 Task: Add an event with the title Third Sales Strategy Review and Alignment, date '2023/11/03', time 7:30 AM to 9:30 AMand add a description: This webinar is designed to provide participants with valuable insights into effective digital marketing strategies. It covers a wide range of topics, including search engine optimization (SEO), social media marketing, content marketing, email marketing, paid advertising, and more., put the event into Green category, logged in from the account softage.7@softage.netand send the event invitation to softage.4@softage.net and softage.5@softage.net. Set a reminder for the event At time of event
Action: Mouse moved to (99, 124)
Screenshot: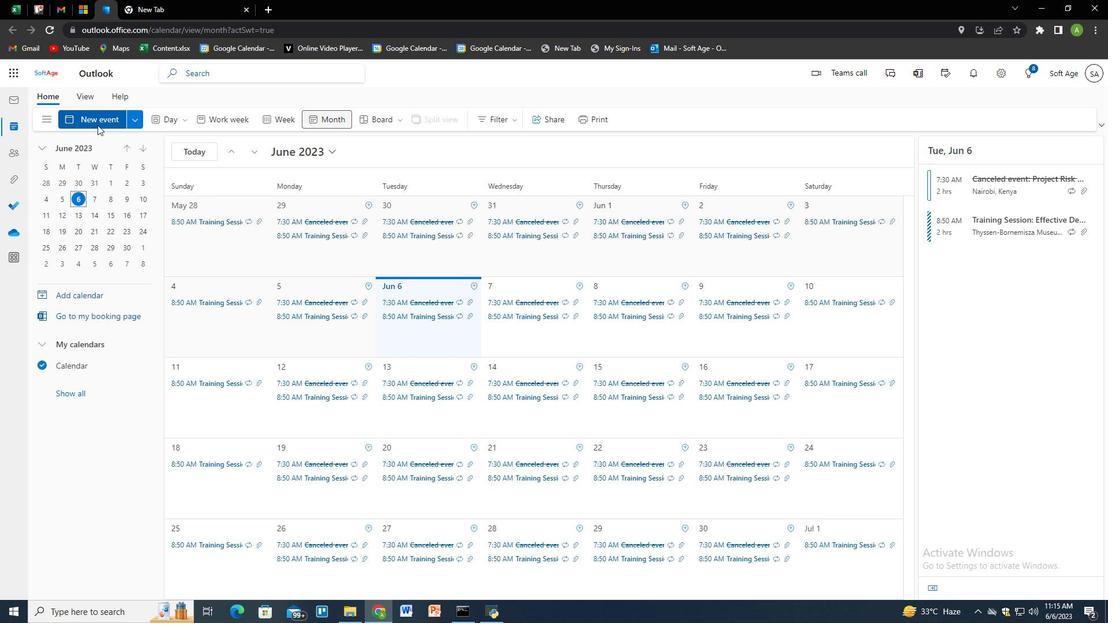 
Action: Mouse pressed left at (99, 124)
Screenshot: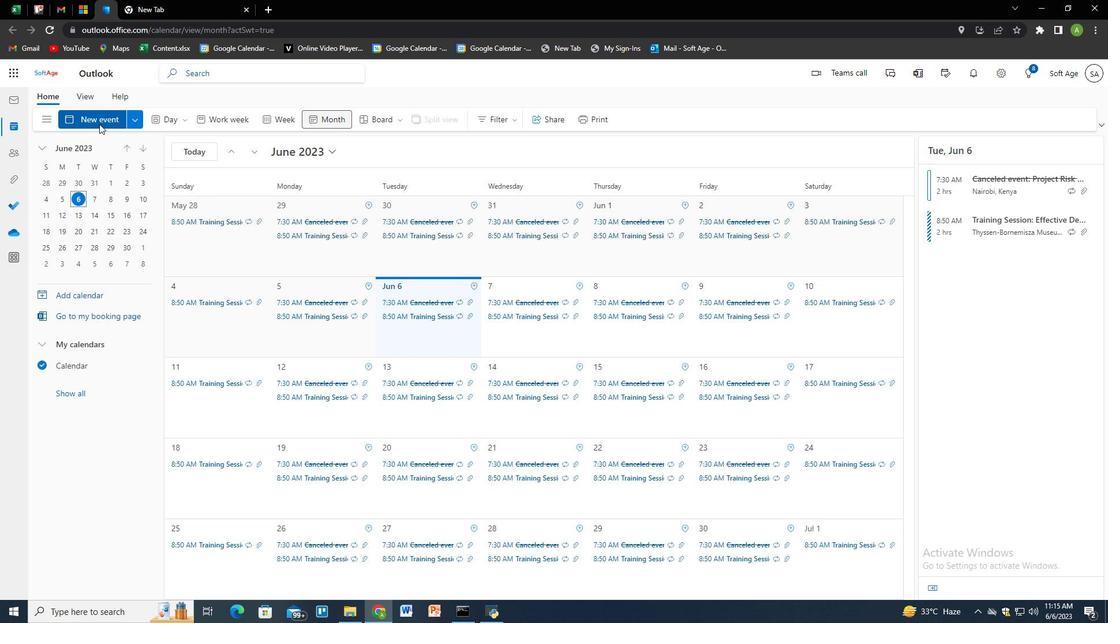 
Action: Mouse moved to (433, 200)
Screenshot: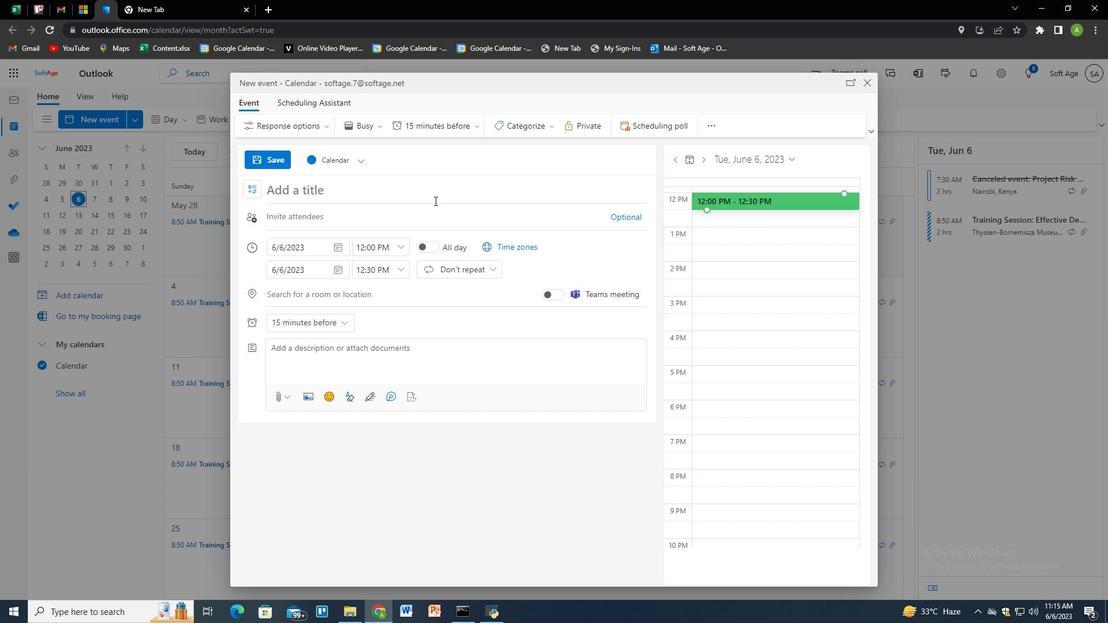 
Action: Key pressed <Key.shift>Third<Key.space><Key.shift>Sales<Key.space><Key.shift>Strategy<Key.space><Key.space>re<Key.backspace><Key.backspace><Key.shift><Key.backspace><Key.shift>Review<Key.space>and<Key.space><Key.shift>Alignment<Key.space>
Screenshot: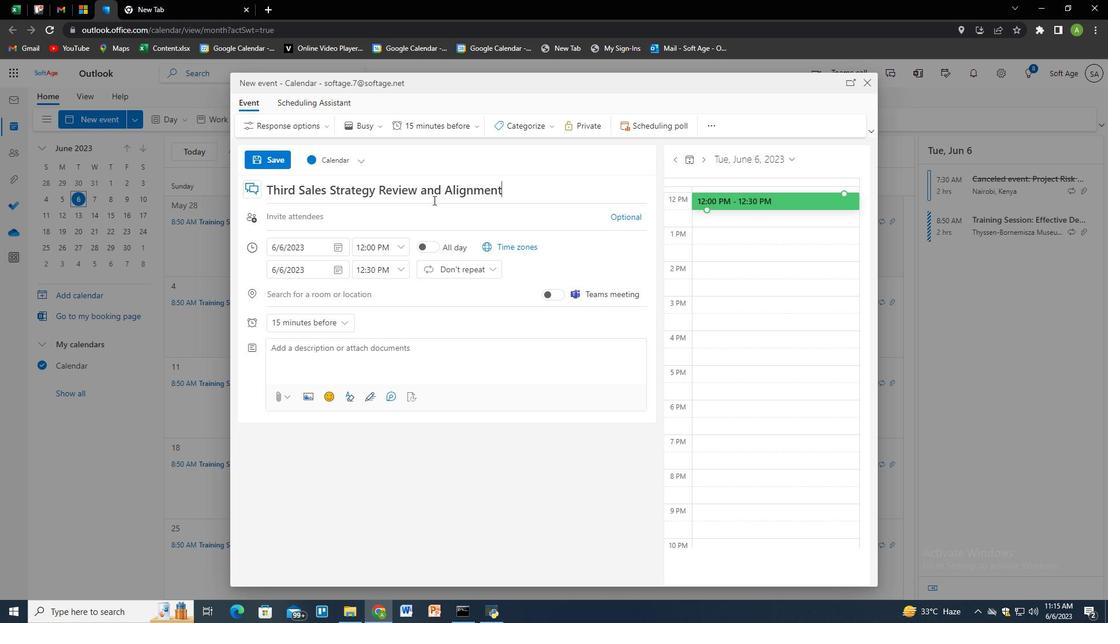 
Action: Mouse moved to (335, 251)
Screenshot: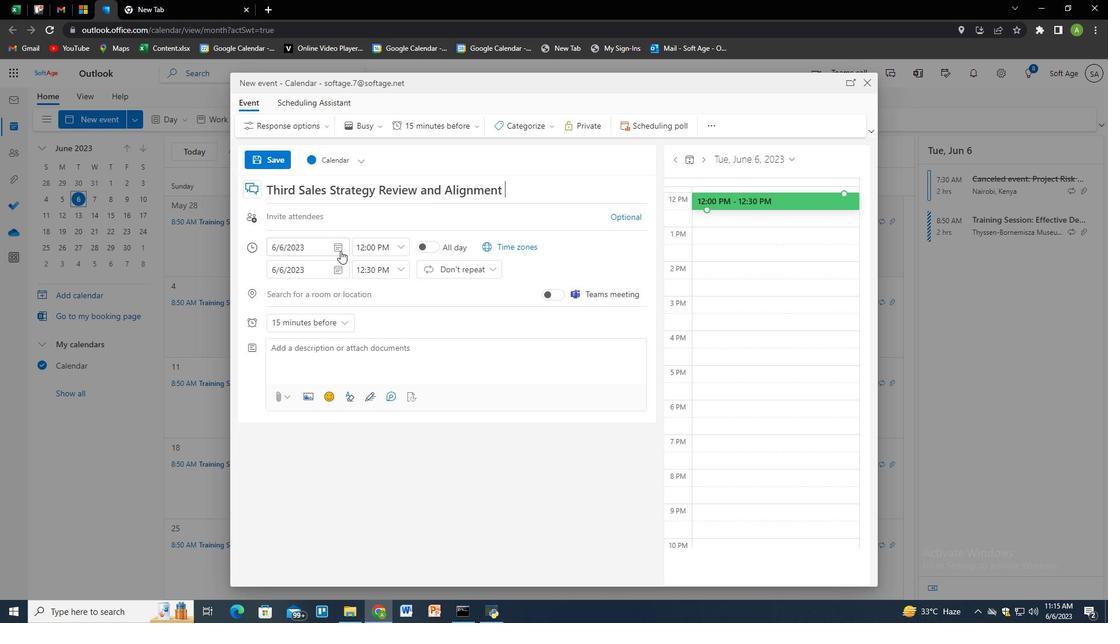 
Action: Mouse pressed left at (335, 251)
Screenshot: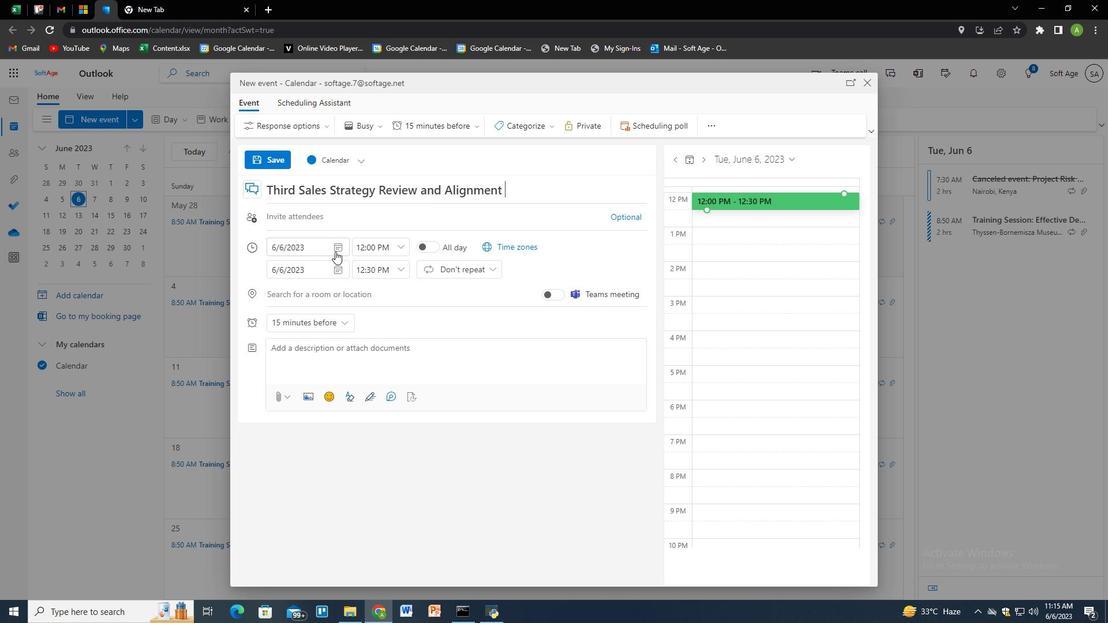 
Action: Mouse moved to (320, 270)
Screenshot: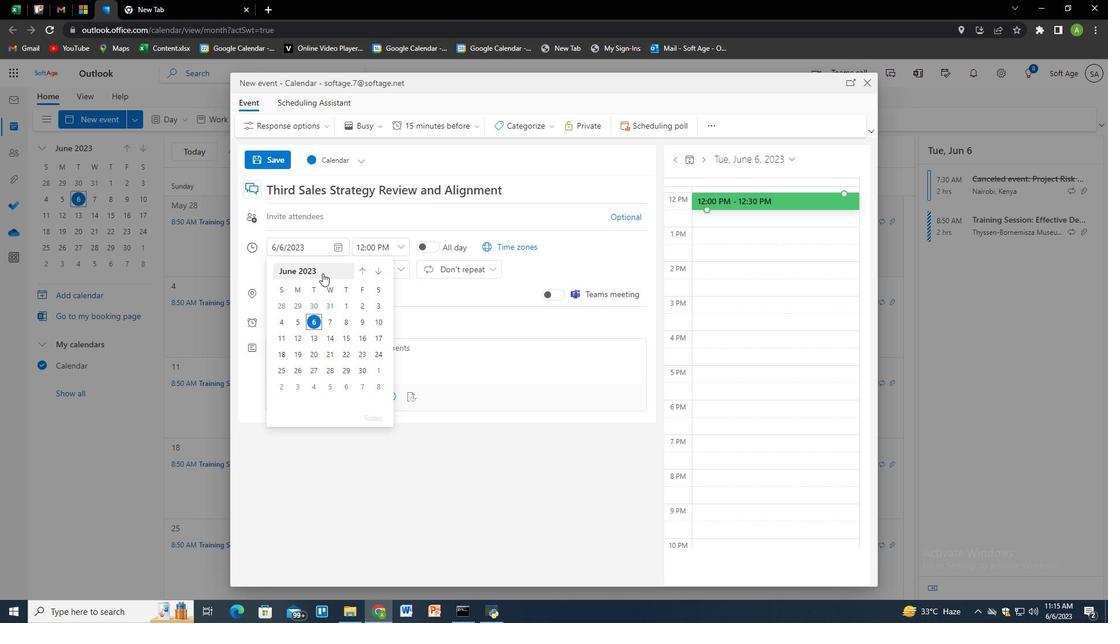 
Action: Mouse pressed left at (320, 270)
Screenshot: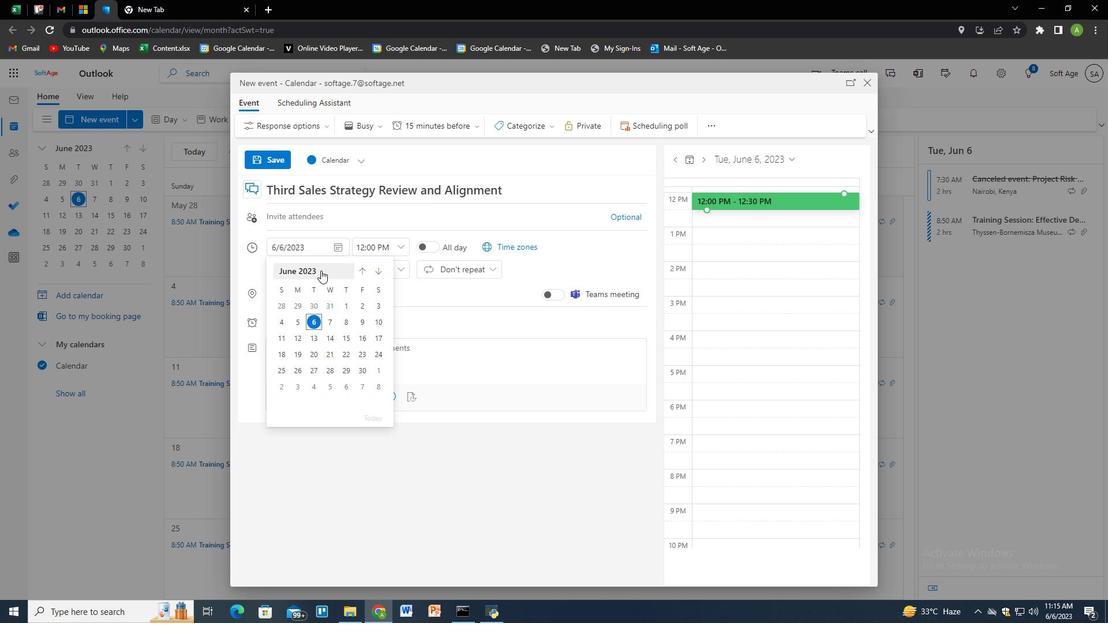 
Action: Mouse pressed left at (320, 270)
Screenshot: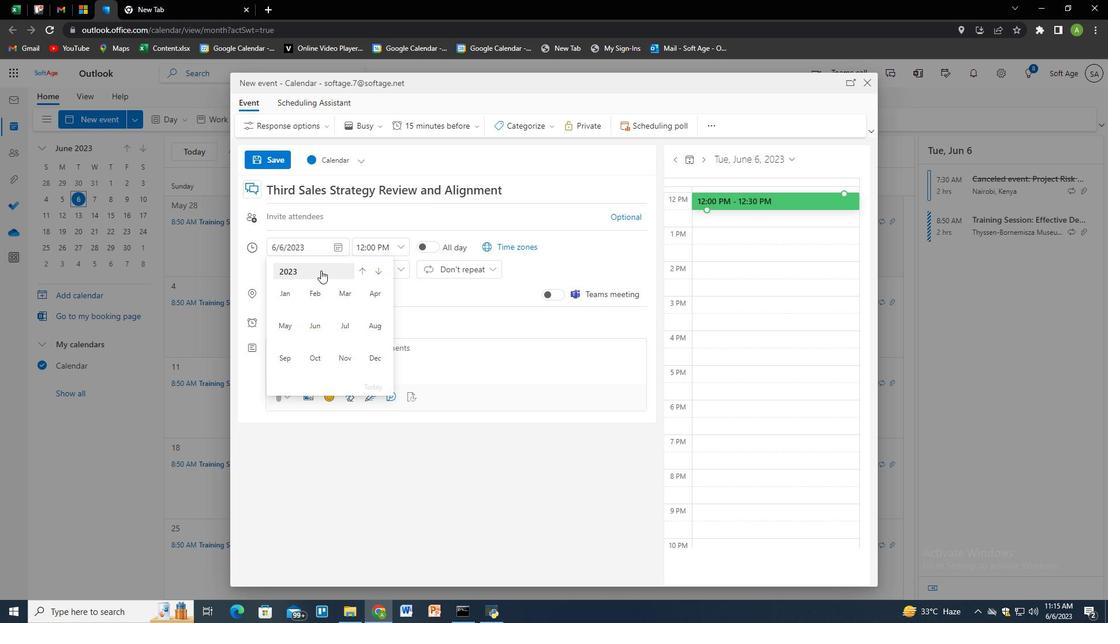
Action: Mouse moved to (370, 299)
Screenshot: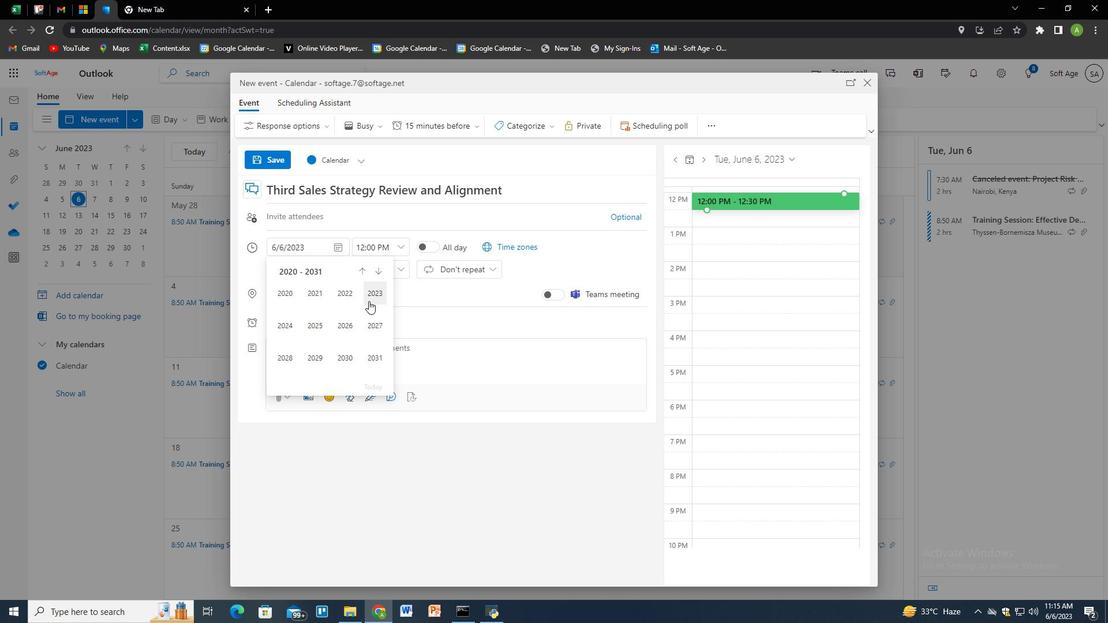
Action: Mouse pressed left at (370, 299)
Screenshot: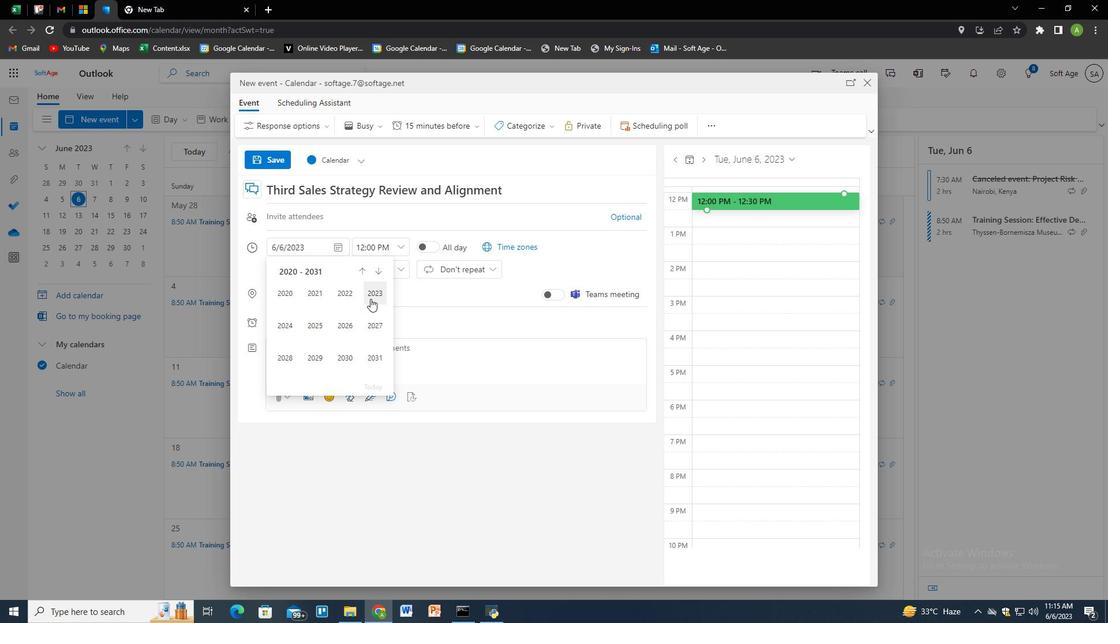 
Action: Mouse moved to (342, 355)
Screenshot: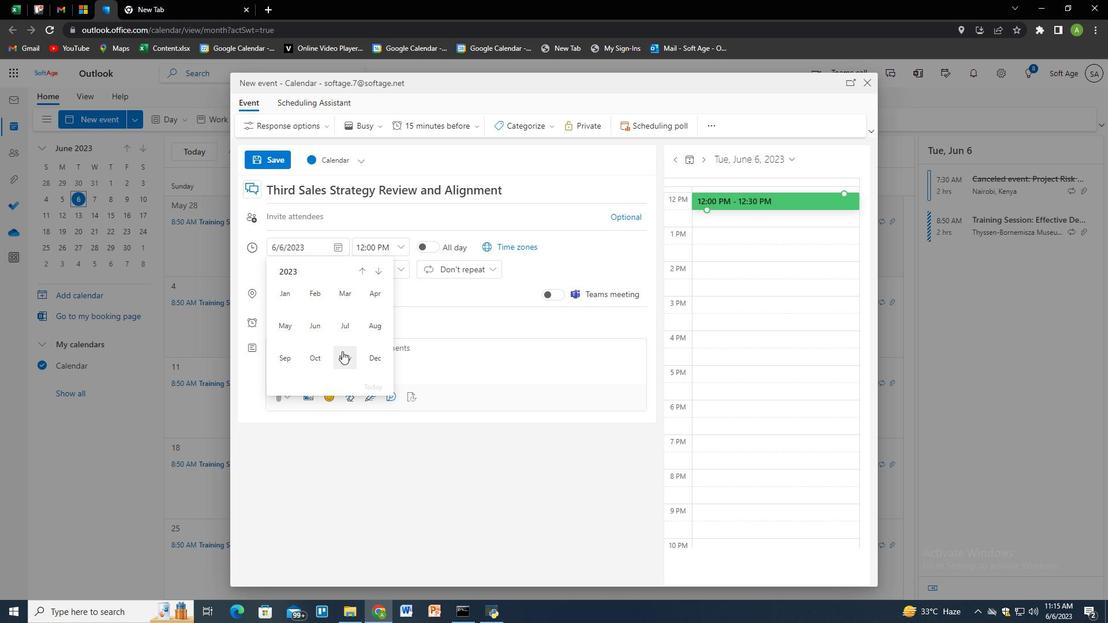 
Action: Mouse pressed left at (342, 355)
Screenshot: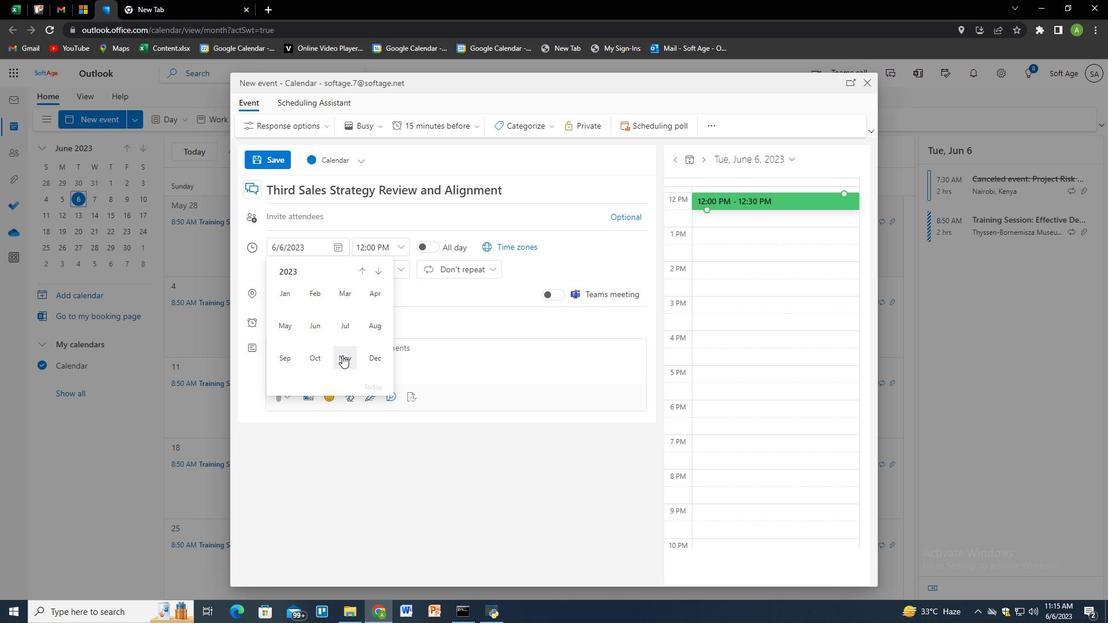 
Action: Mouse moved to (361, 310)
Screenshot: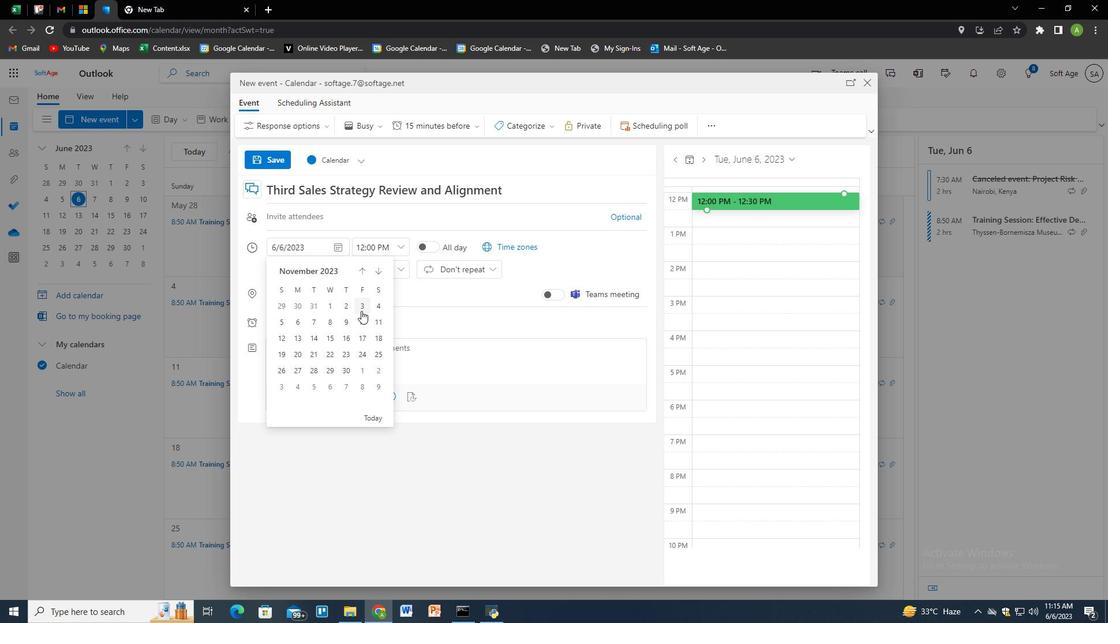 
Action: Mouse pressed left at (361, 310)
Screenshot: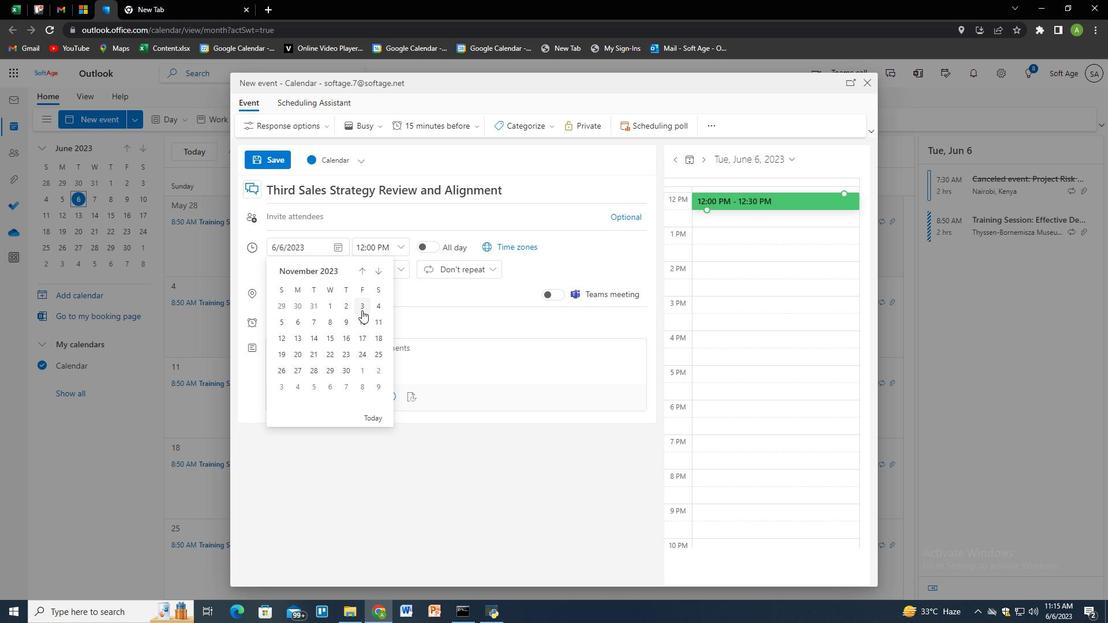 
Action: Mouse moved to (370, 244)
Screenshot: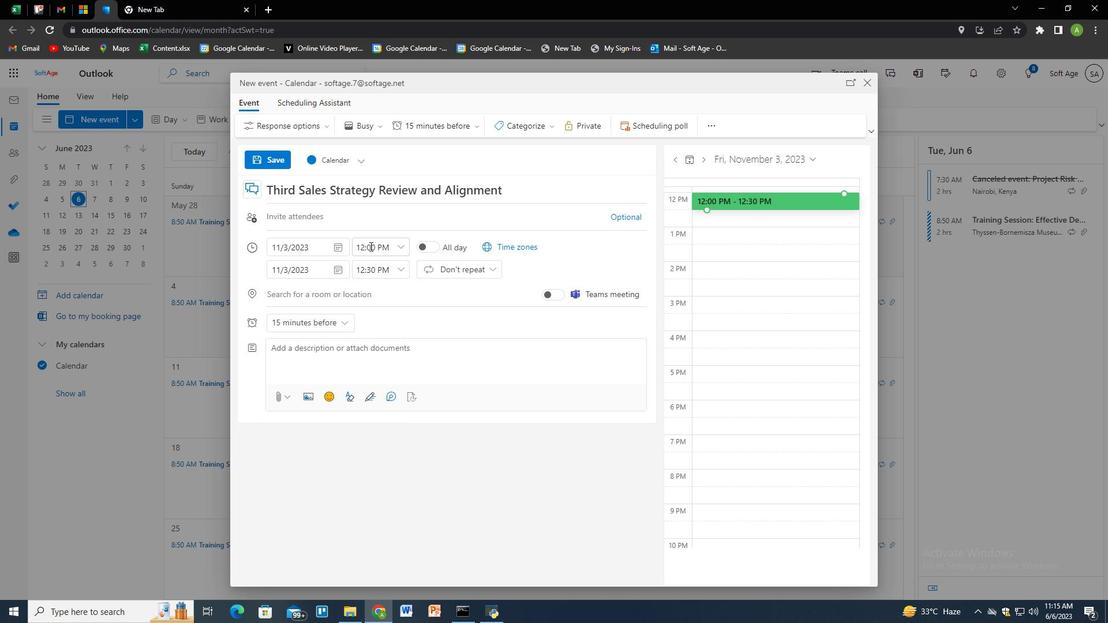 
Action: Mouse pressed left at (370, 244)
Screenshot: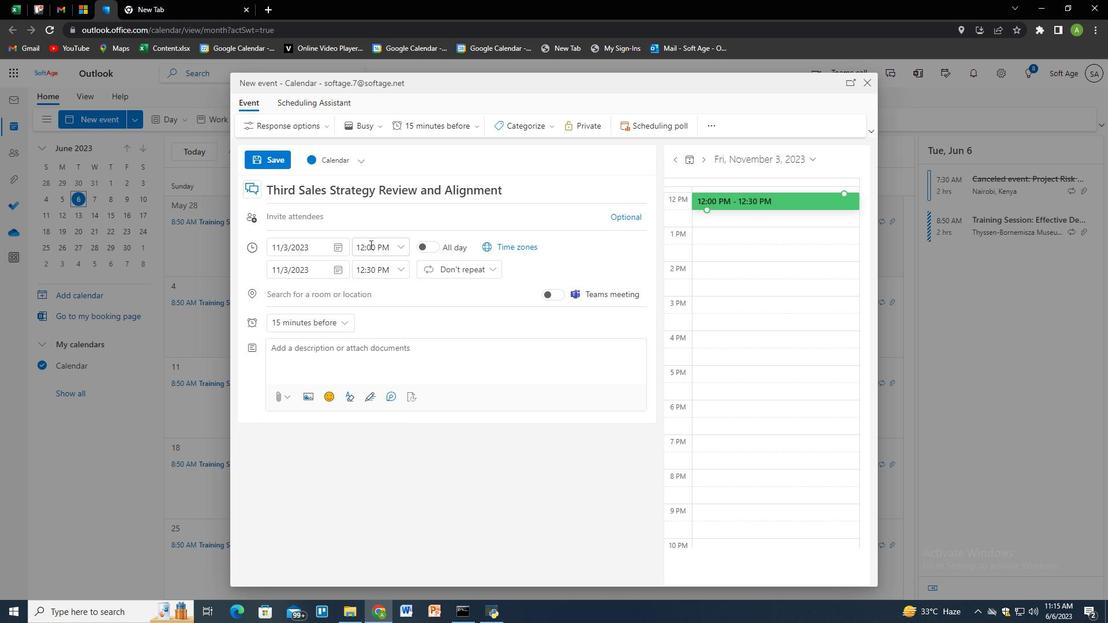 
Action: Key pressed 7<Key.shift_r>:30<Key.space><Key.shift>A<Key.shift_r>M<Key.shift_r>M<Key.tab><Key.tab>9<Key.shift_r>:30<Key.space><Key.shift>AMM<Key.tab><Key.tab><Key.tab><Key.tab><Key.tab><Key.tab><Key.tab><Key.shift>This<Key.space>webinar<Key.space>is<Key.space>desined<Key.backspace><Key.backspace><Key.backspace>gned<Key.space>to<Key.space>provide<Key.space>participants<Key.space>with<Key.space>valuable<Key.space>insign<Key.backspace>hts<Key.space>into<Key.space>effective<Key.space>digital<Key.space>marketing<Key.space>strategies.<Key.space><Key.shift>It<Key.space>covers<Key.space>a<Key.space>wide<Key.space>range<Key.space>of<Key.space>topice<Key.backspace>s,<Key.space>including<Key.space>search<Key.space>engine<Key.space>optimization<Key.space><Key.shift>(<Key.shift>SEO),<Key.space><Key.shift>S<Key.backspace>social<Key.space>media<Key.space>marketing,<Key.space><Key.backspace><Key.space>content<Key.space>a<Key.backspace>marketing,<Key.space>emi<Key.backspace>ail<Key.space>marketing<Key.backspace>g,<Key.space>paid<Key.space>advertising,<Key.space>and<Key.space>more.
Screenshot: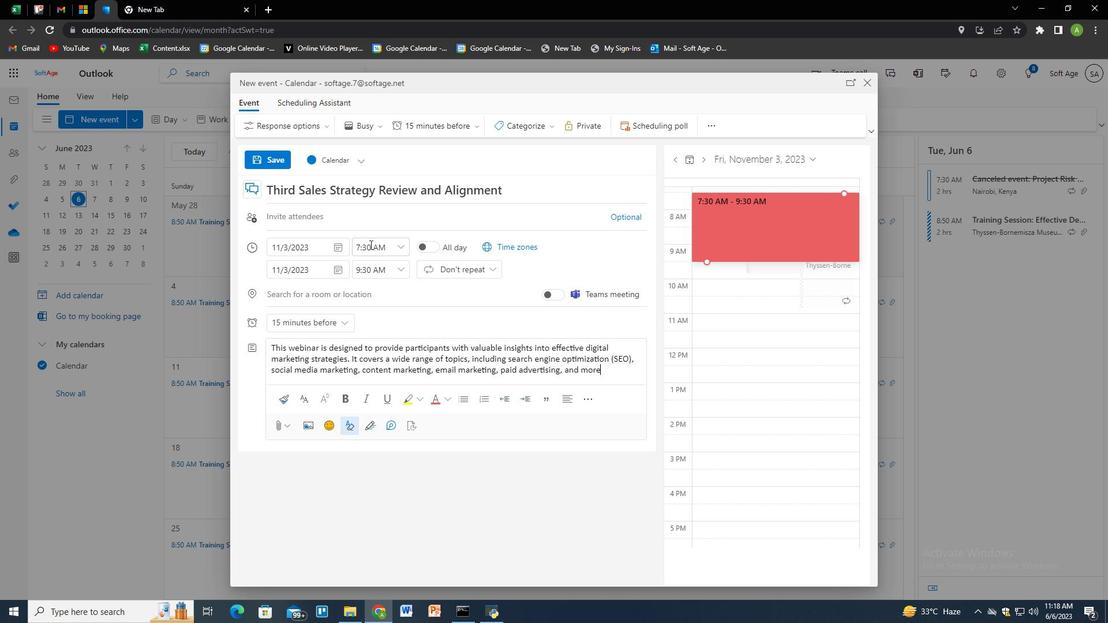 
Action: Mouse moved to (509, 127)
Screenshot: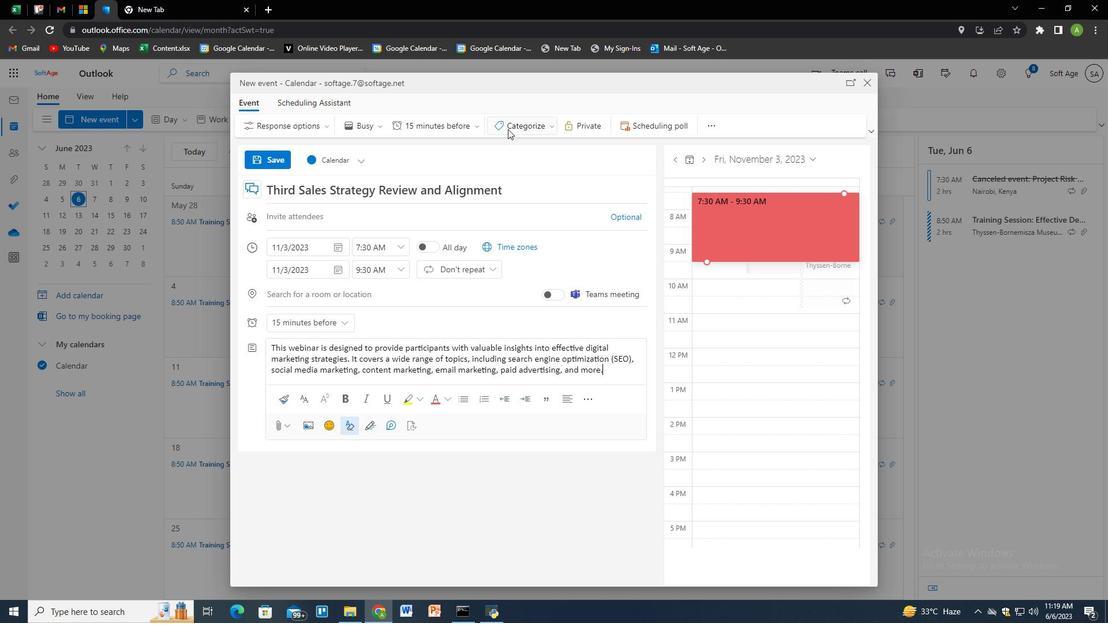
Action: Mouse pressed left at (509, 127)
Screenshot: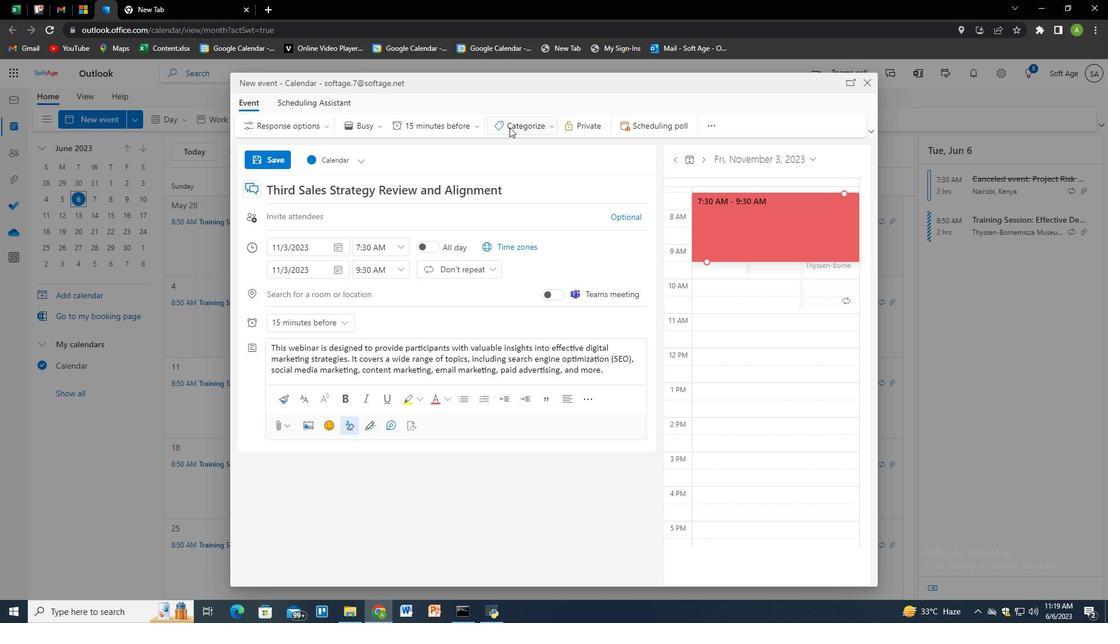 
Action: Mouse moved to (521, 167)
Screenshot: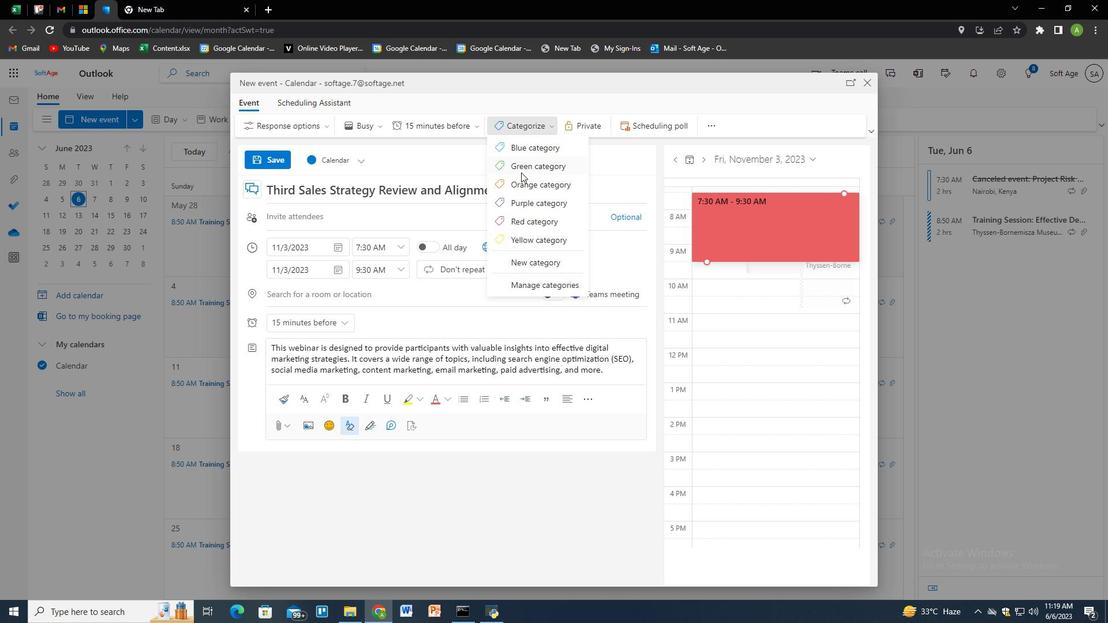 
Action: Mouse pressed left at (521, 167)
Screenshot: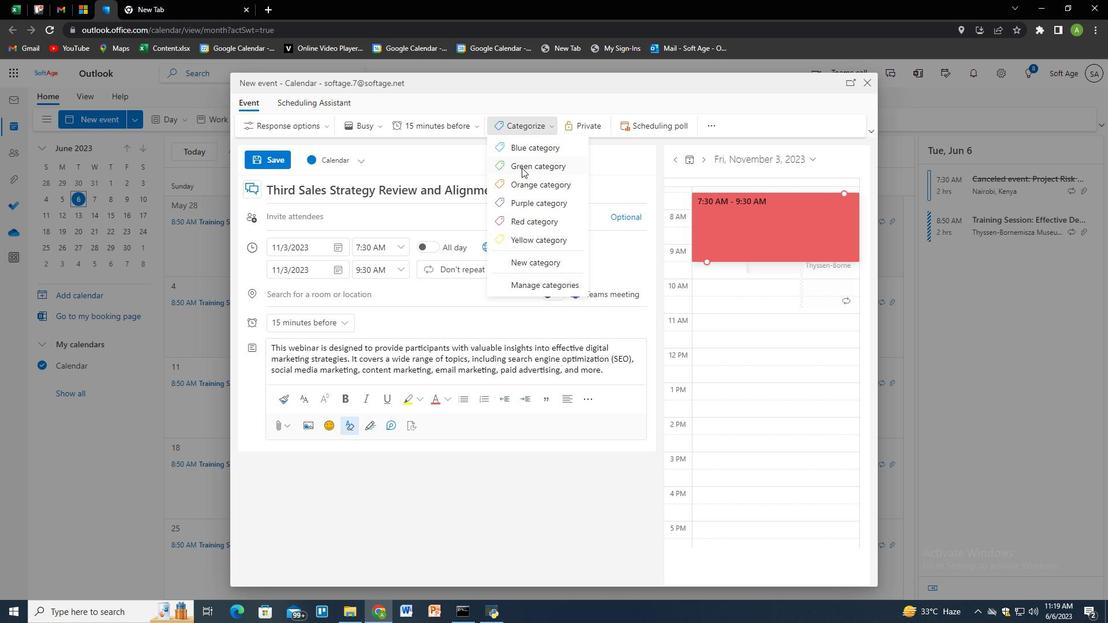 
Action: Mouse moved to (372, 218)
Screenshot: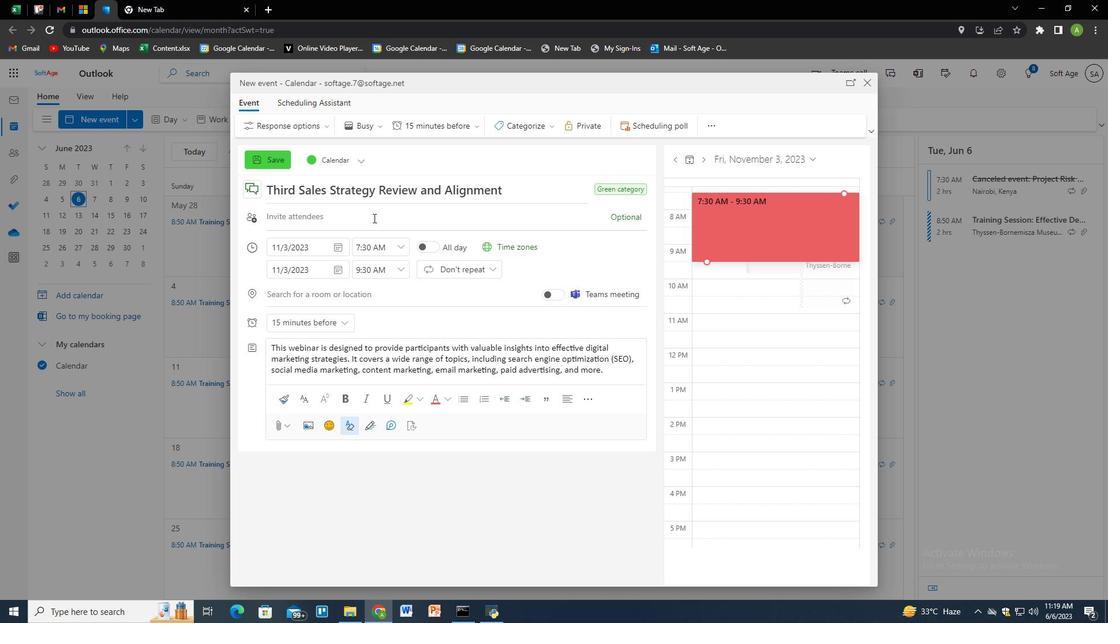 
Action: Mouse pressed left at (372, 218)
Screenshot: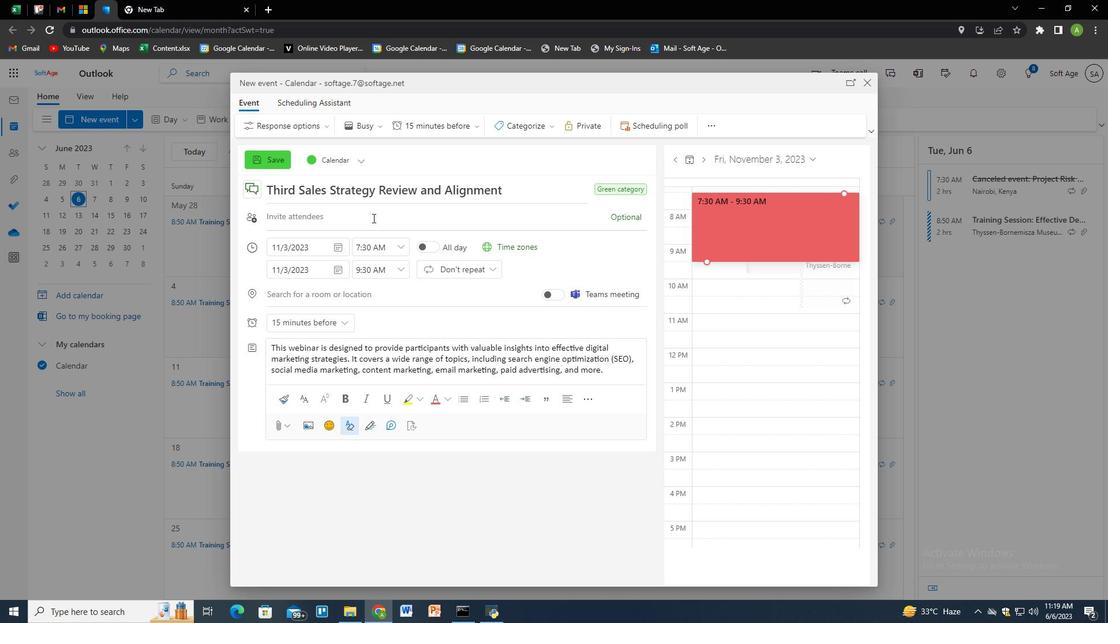 
Action: Key pressed softage.4<Key.shift>@softage.net<Key.enter>softage.5<Key.shift>@softage.net<Key.enter>
Screenshot: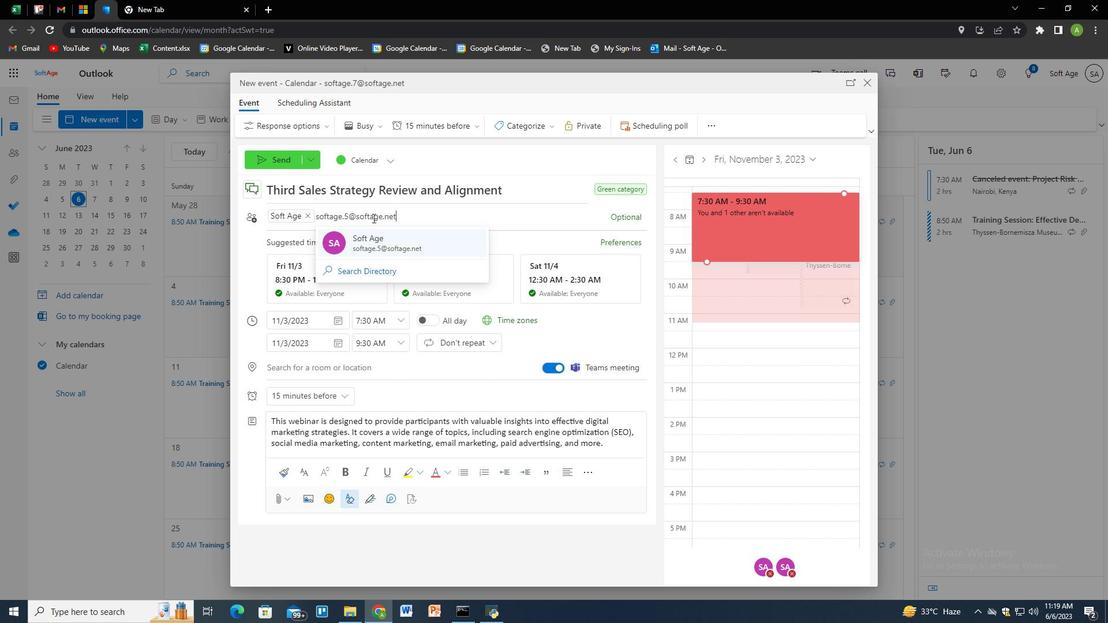
Action: Mouse moved to (453, 129)
Screenshot: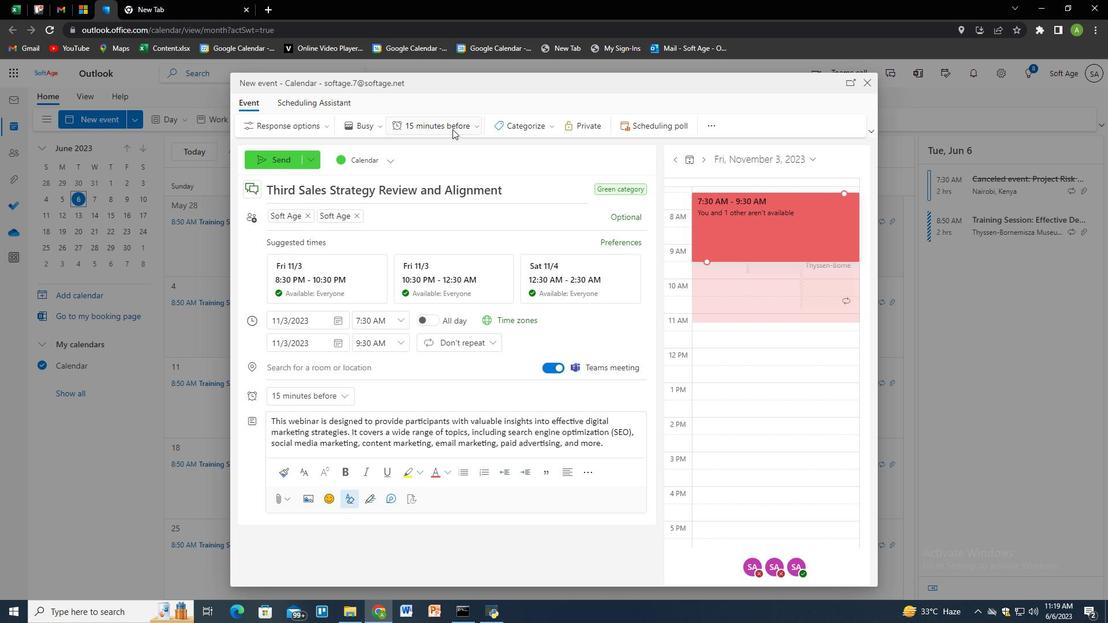 
Action: Mouse pressed left at (453, 129)
Screenshot: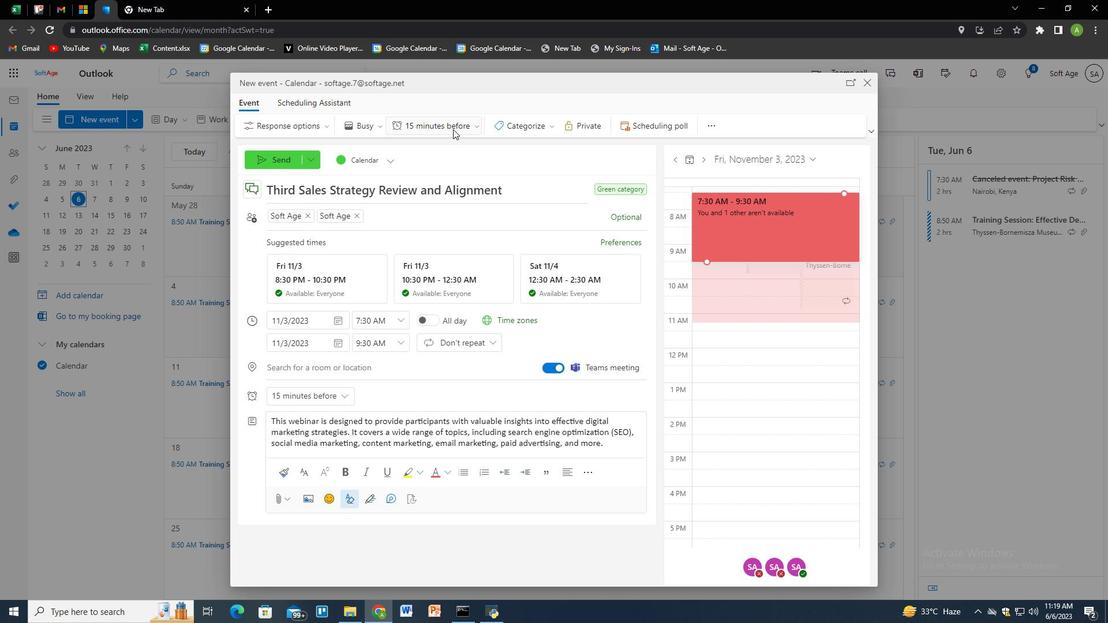
Action: Mouse moved to (531, 162)
Screenshot: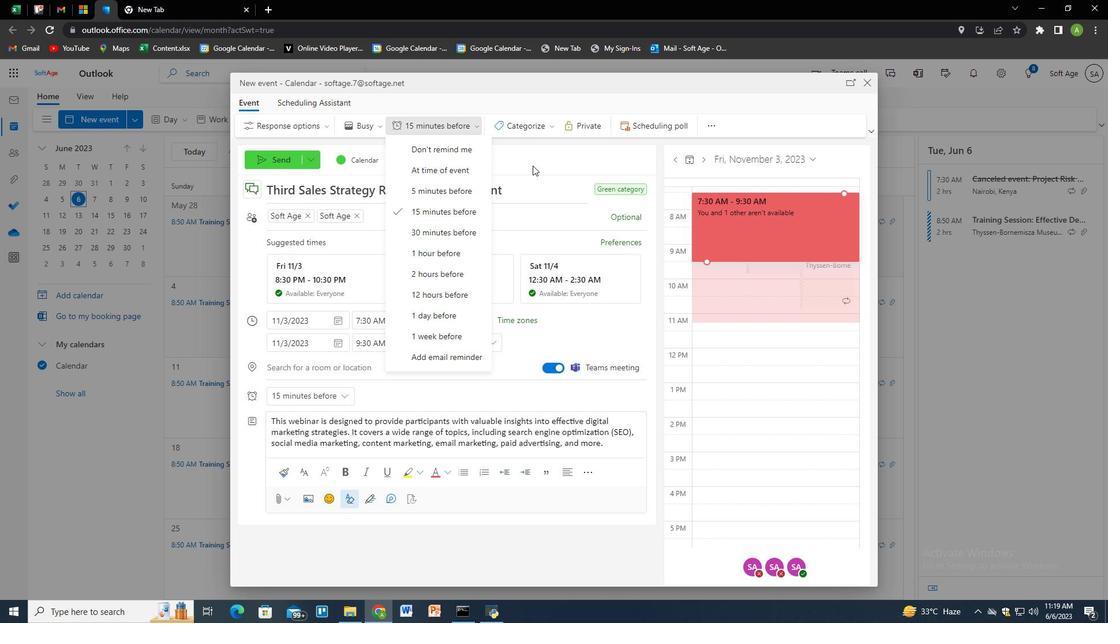 
Action: Mouse pressed left at (531, 162)
Screenshot: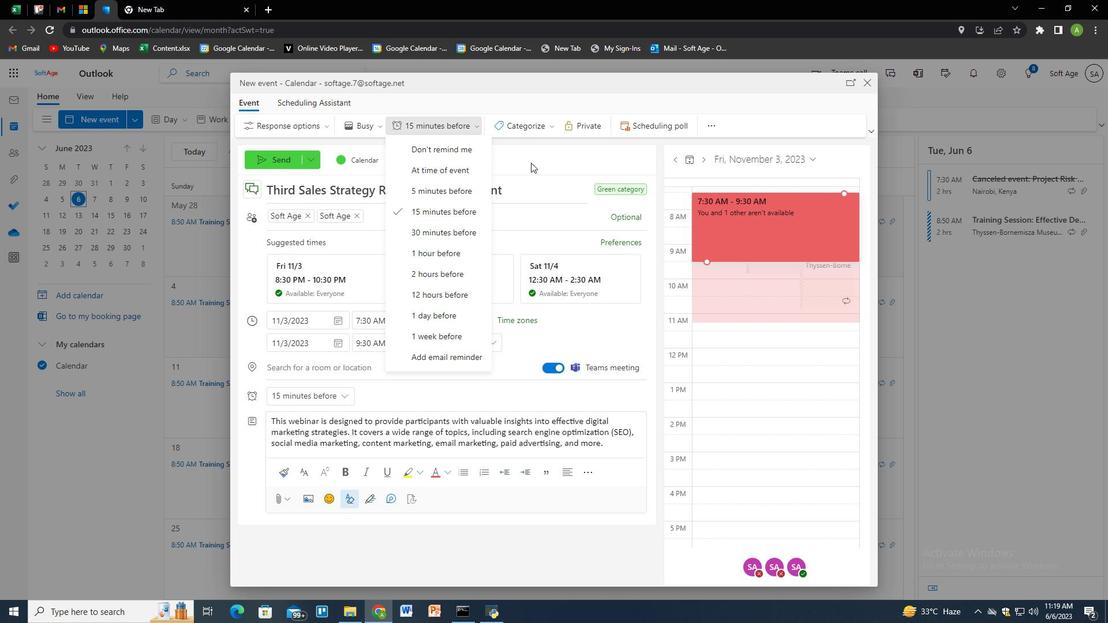 
Action: Mouse moved to (426, 125)
Screenshot: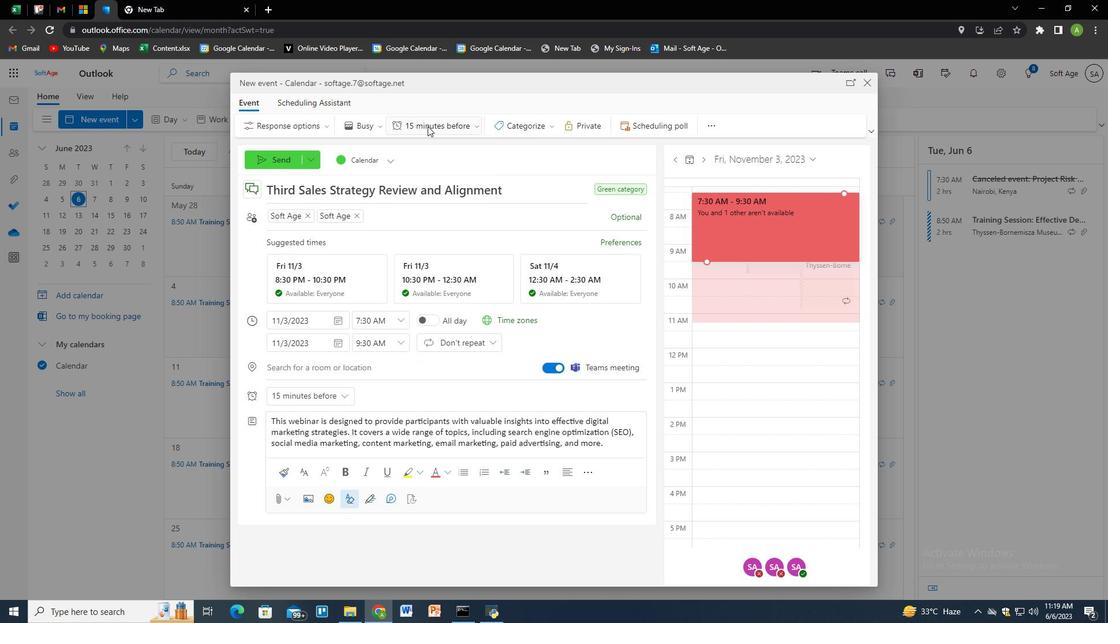 
Action: Mouse pressed left at (426, 125)
Screenshot: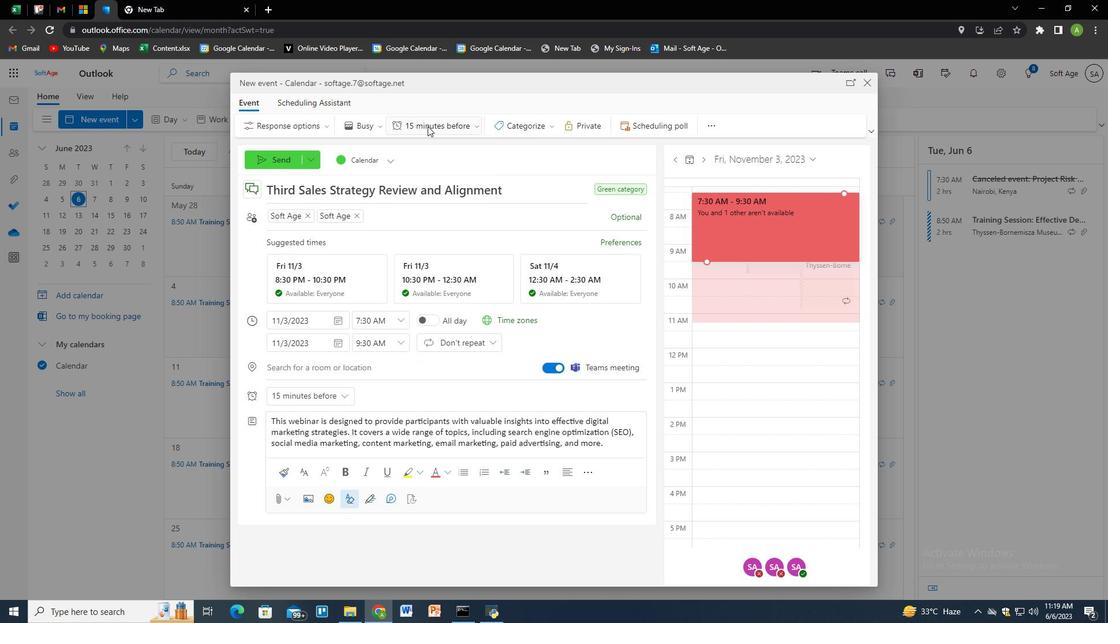 
Action: Mouse moved to (439, 173)
Screenshot: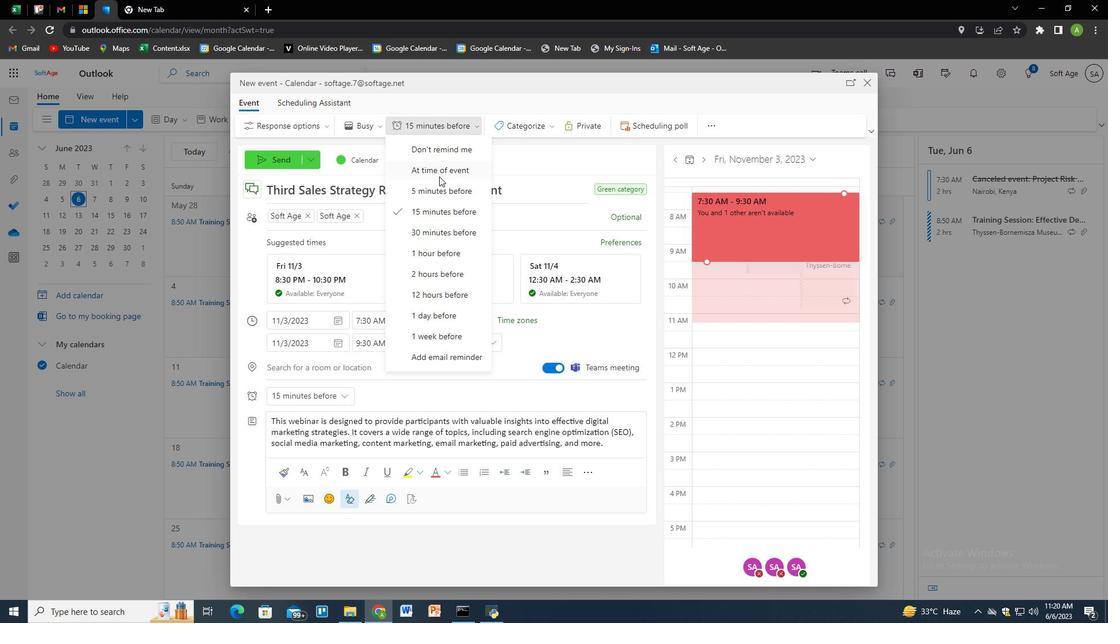 
Action: Mouse pressed left at (439, 173)
Screenshot: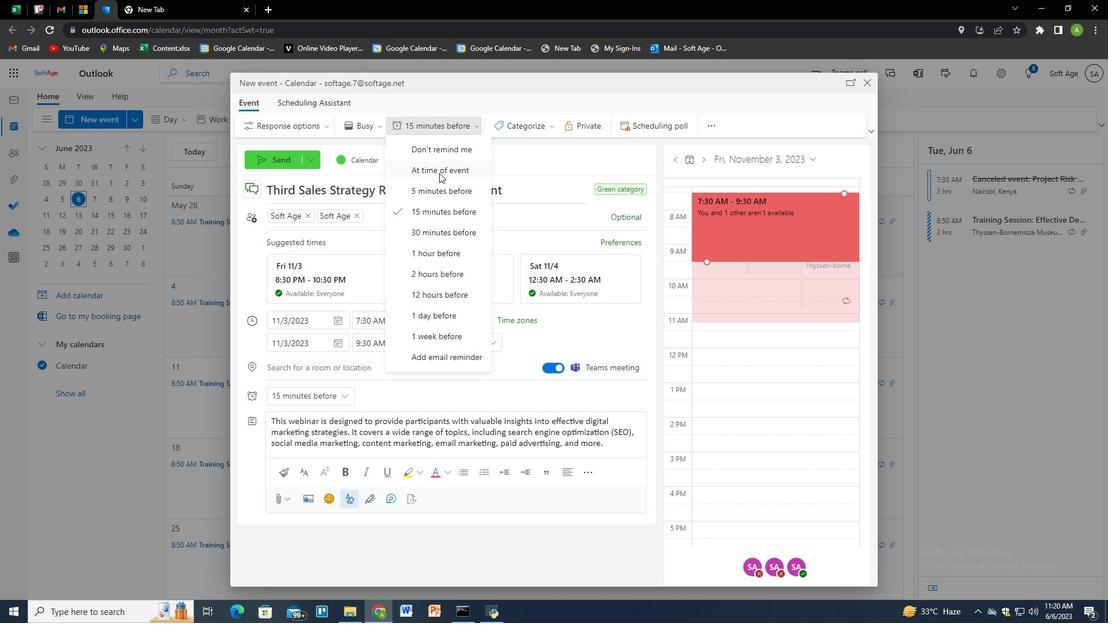 
Action: Mouse moved to (511, 128)
Screenshot: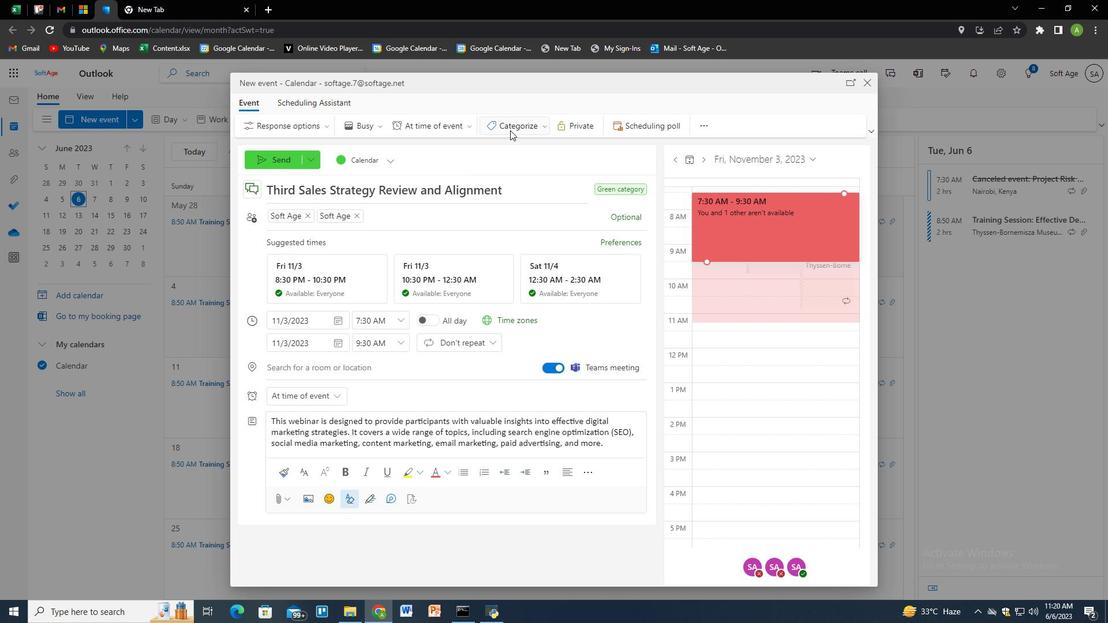 
Action: Mouse pressed left at (511, 128)
Screenshot: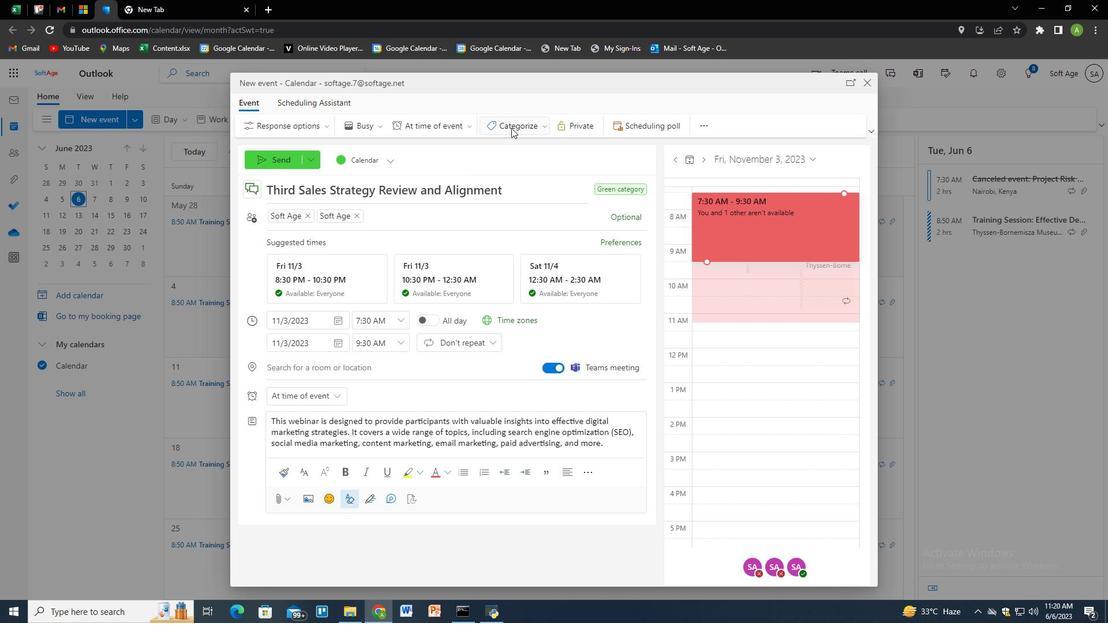 
Action: Mouse pressed left at (511, 128)
Screenshot: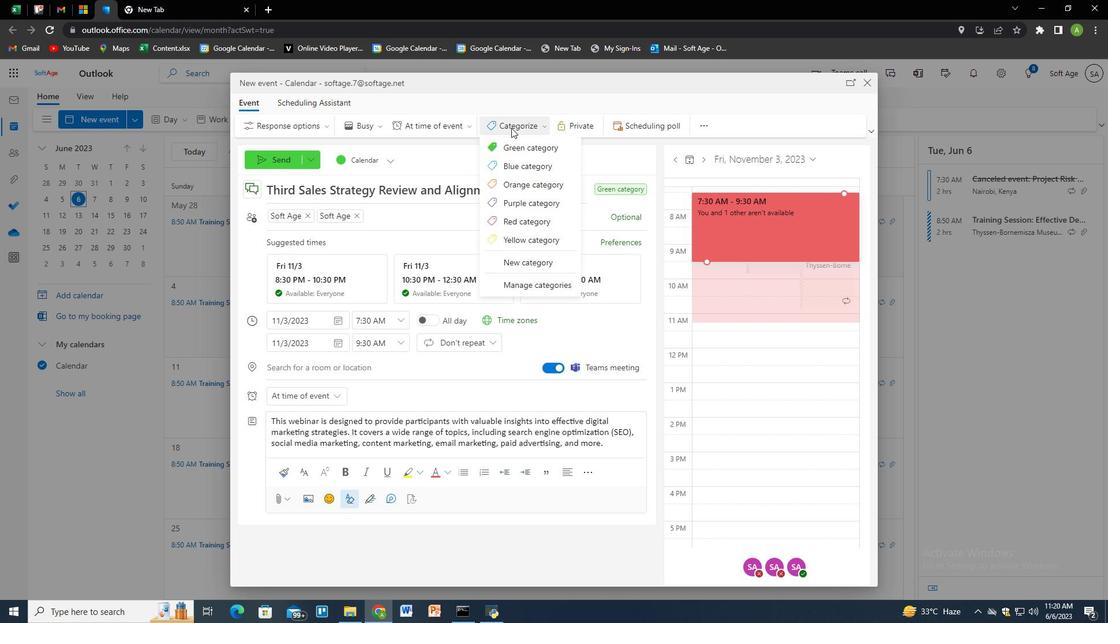 
Action: Mouse moved to (517, 157)
Screenshot: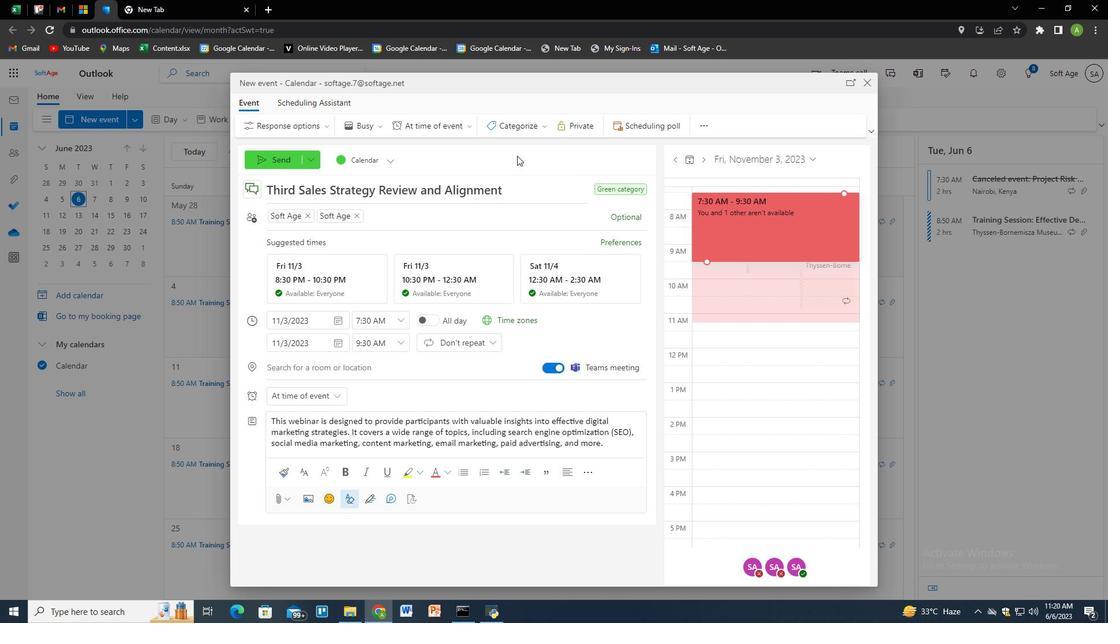 
Action: Mouse pressed left at (517, 157)
Screenshot: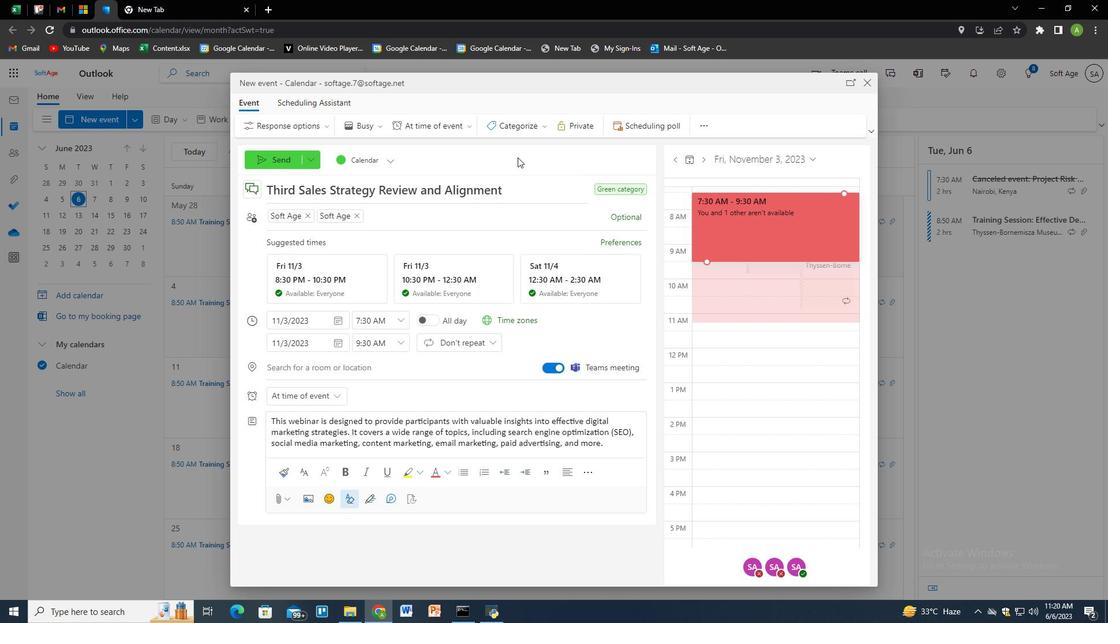 
Action: Mouse moved to (280, 156)
Screenshot: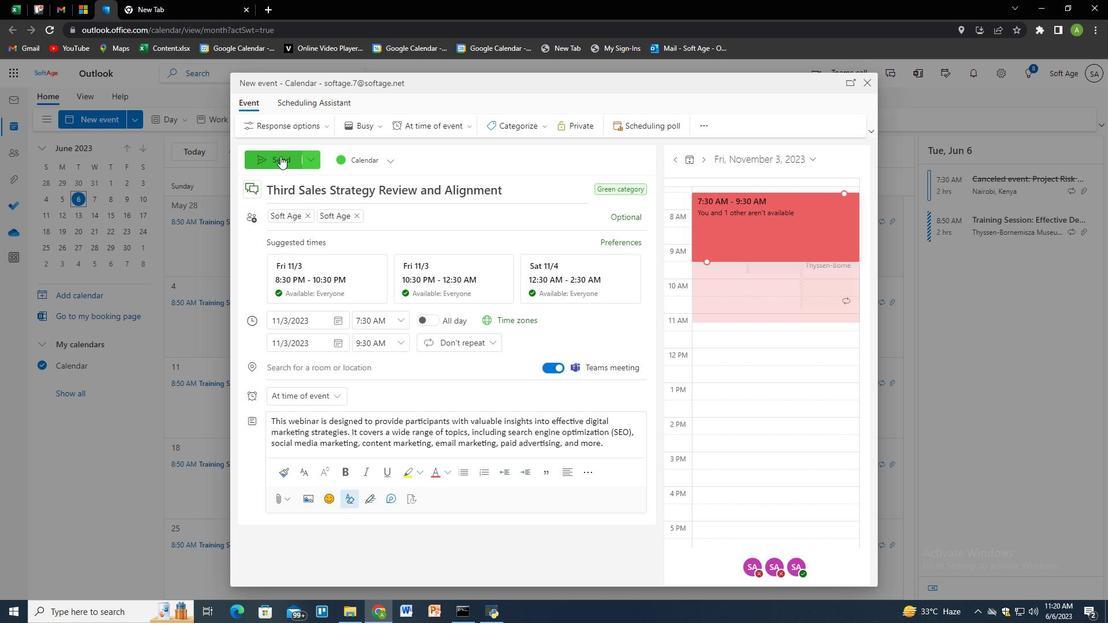 
Action: Mouse pressed left at (280, 156)
Screenshot: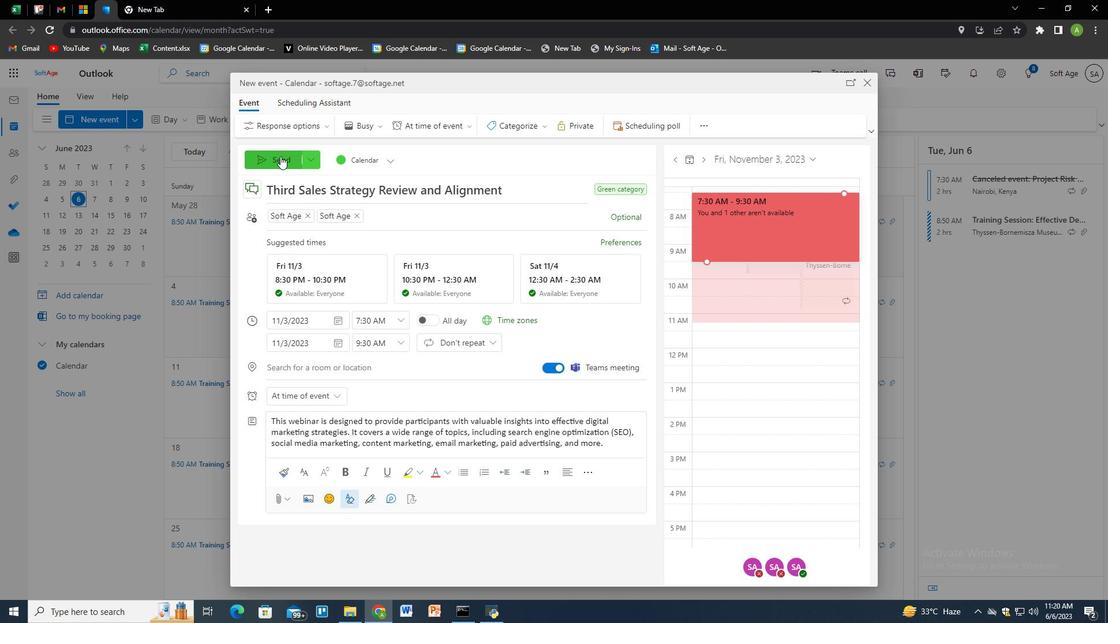 
Action: Mouse moved to (360, 266)
Screenshot: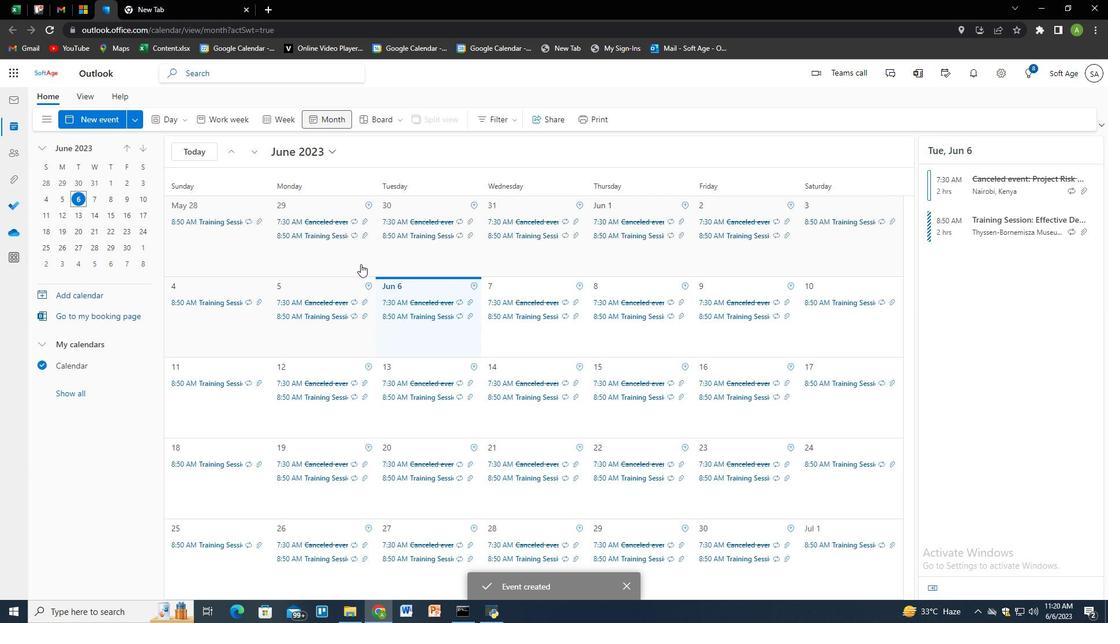 
